 Task: Create an event for the photography basics class.
Action: Mouse moved to (82, 125)
Screenshot: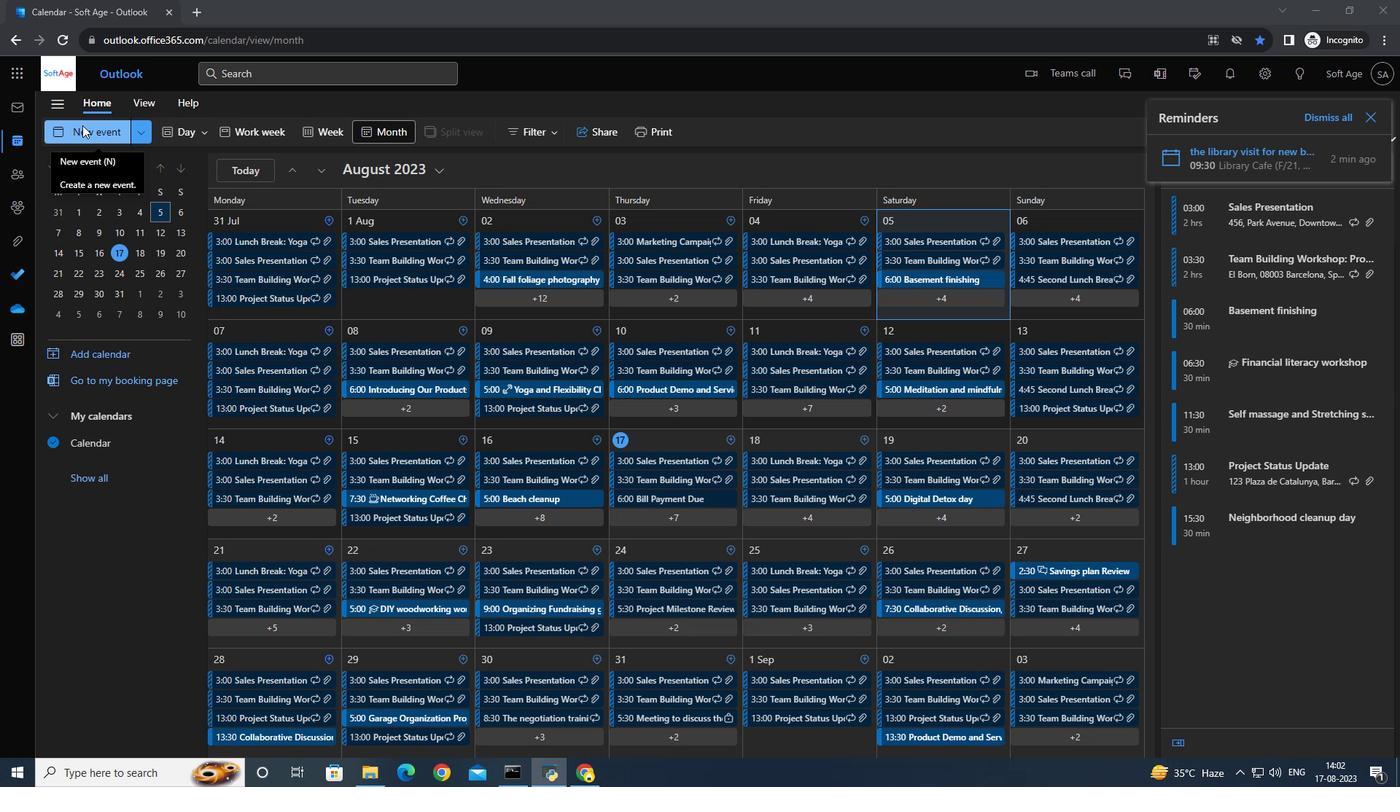 
Action: Mouse pressed left at (82, 125)
Screenshot: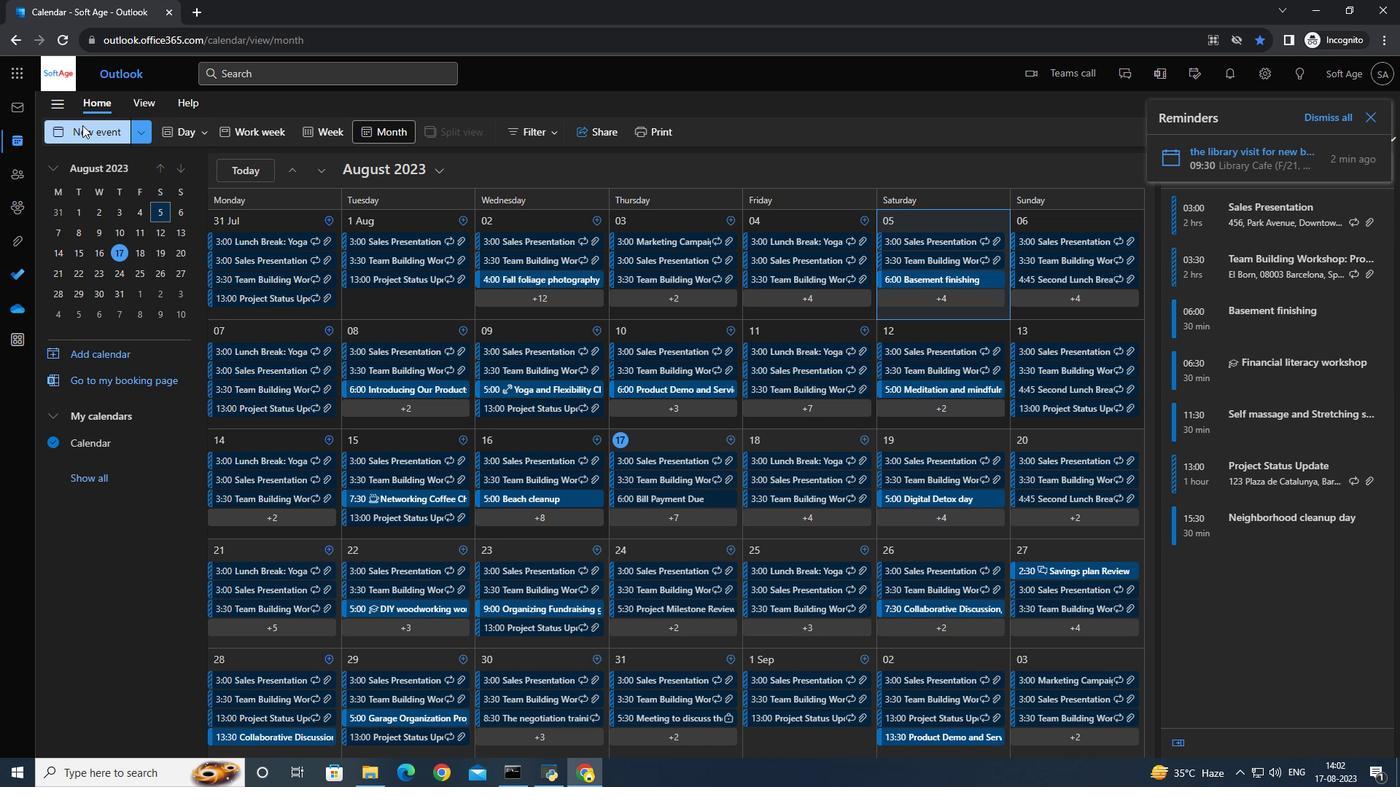
Action: Mouse moved to (379, 218)
Screenshot: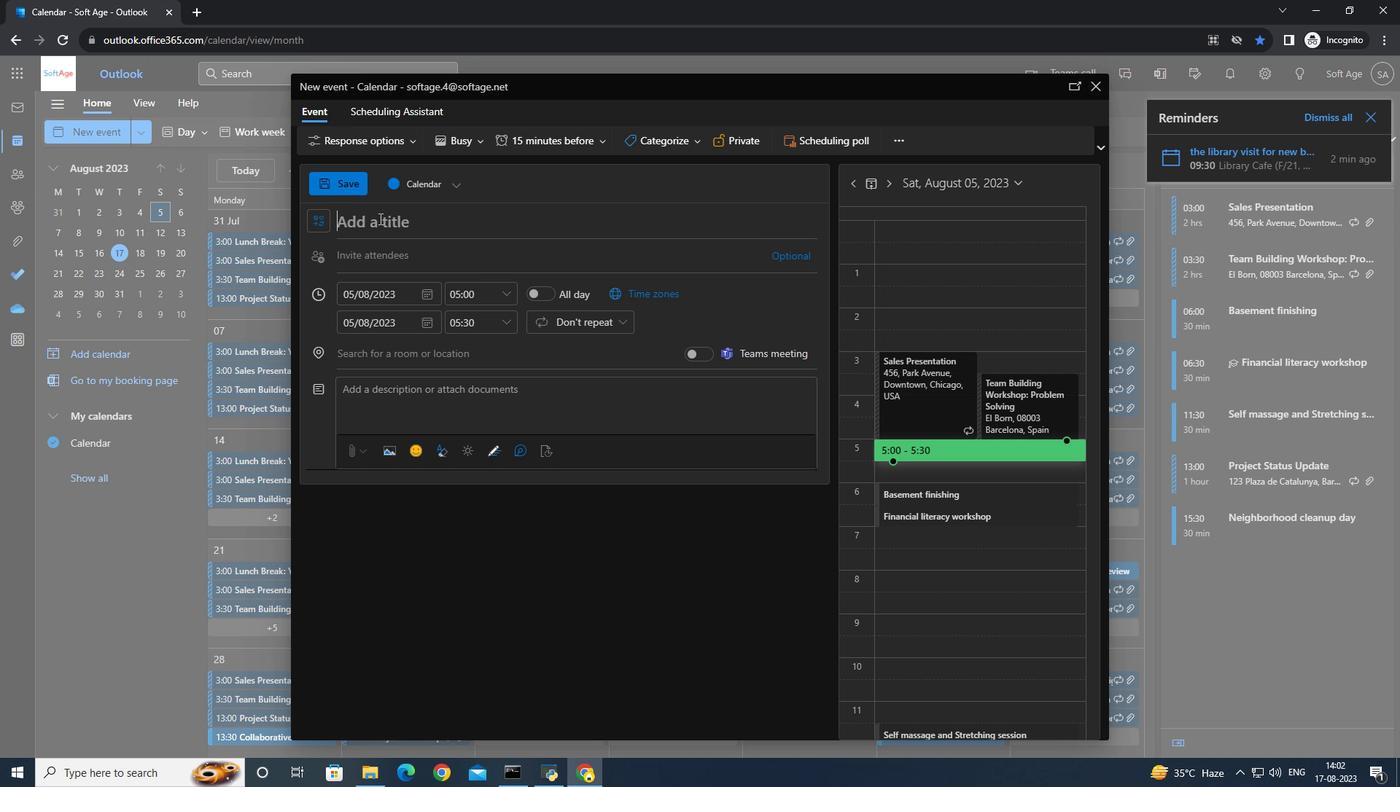 
Action: Key pressed <Key.caps_lock>P<Key.caps_lock>hotographu<Key.backspace>y<Key.space>basics<Key.space>class
Screenshot: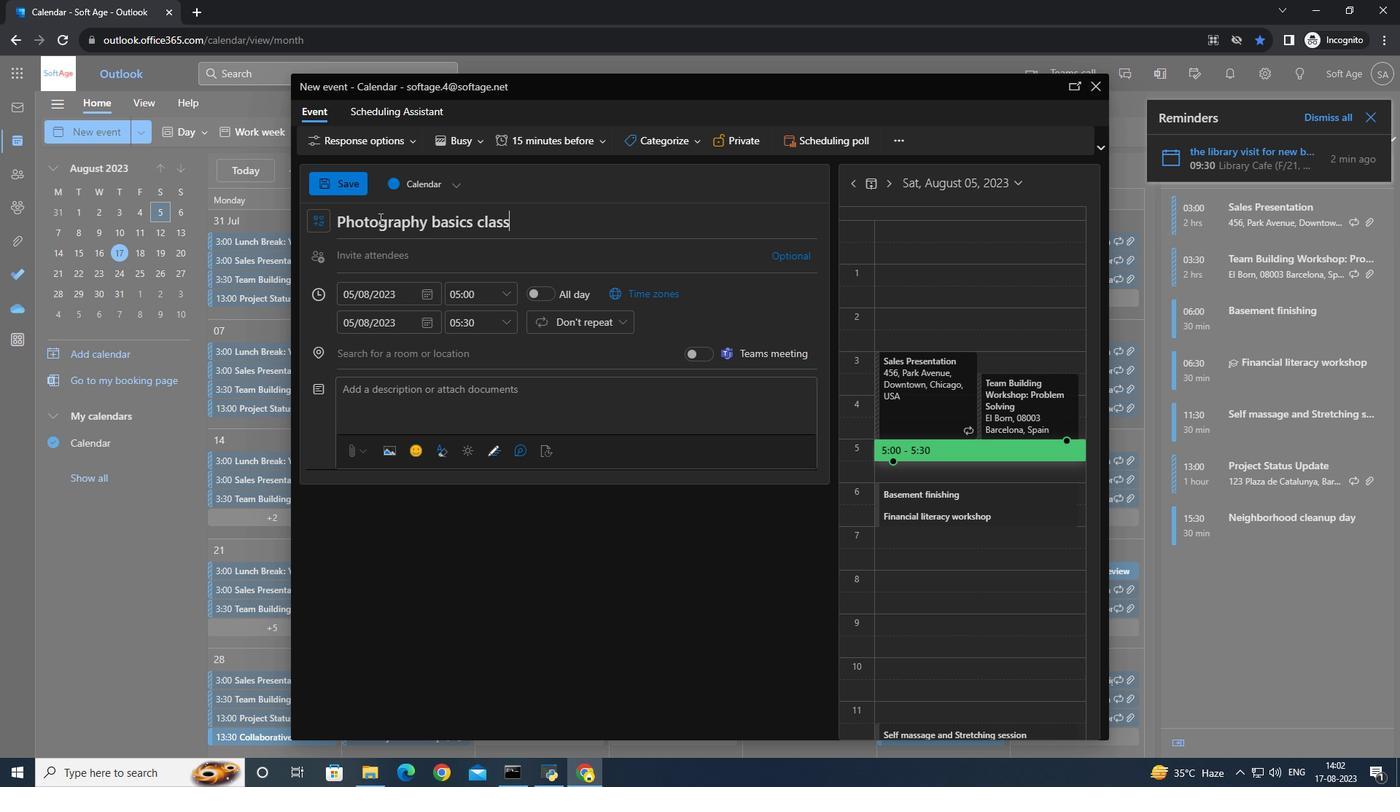 
Action: Mouse moved to (499, 291)
Screenshot: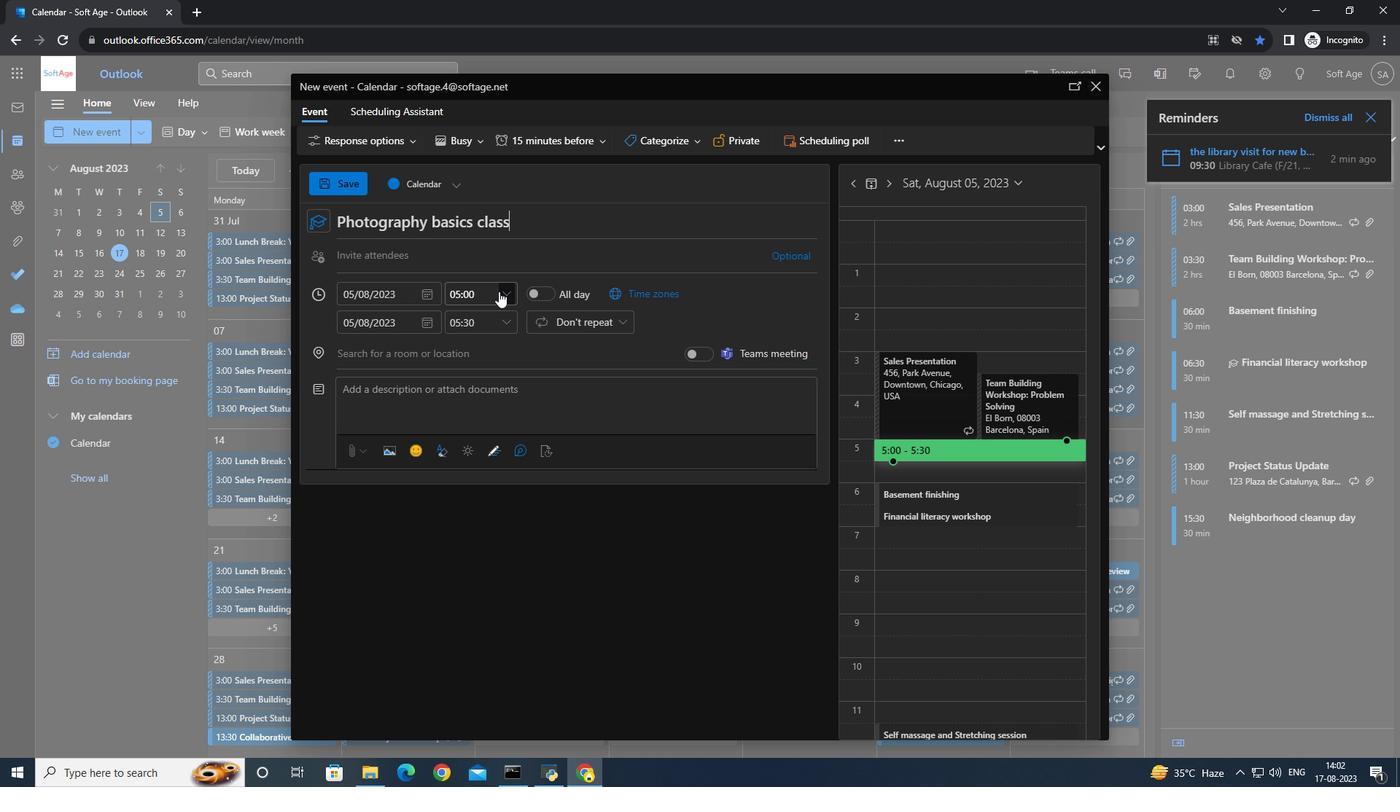 
Action: Mouse pressed left at (499, 291)
Screenshot: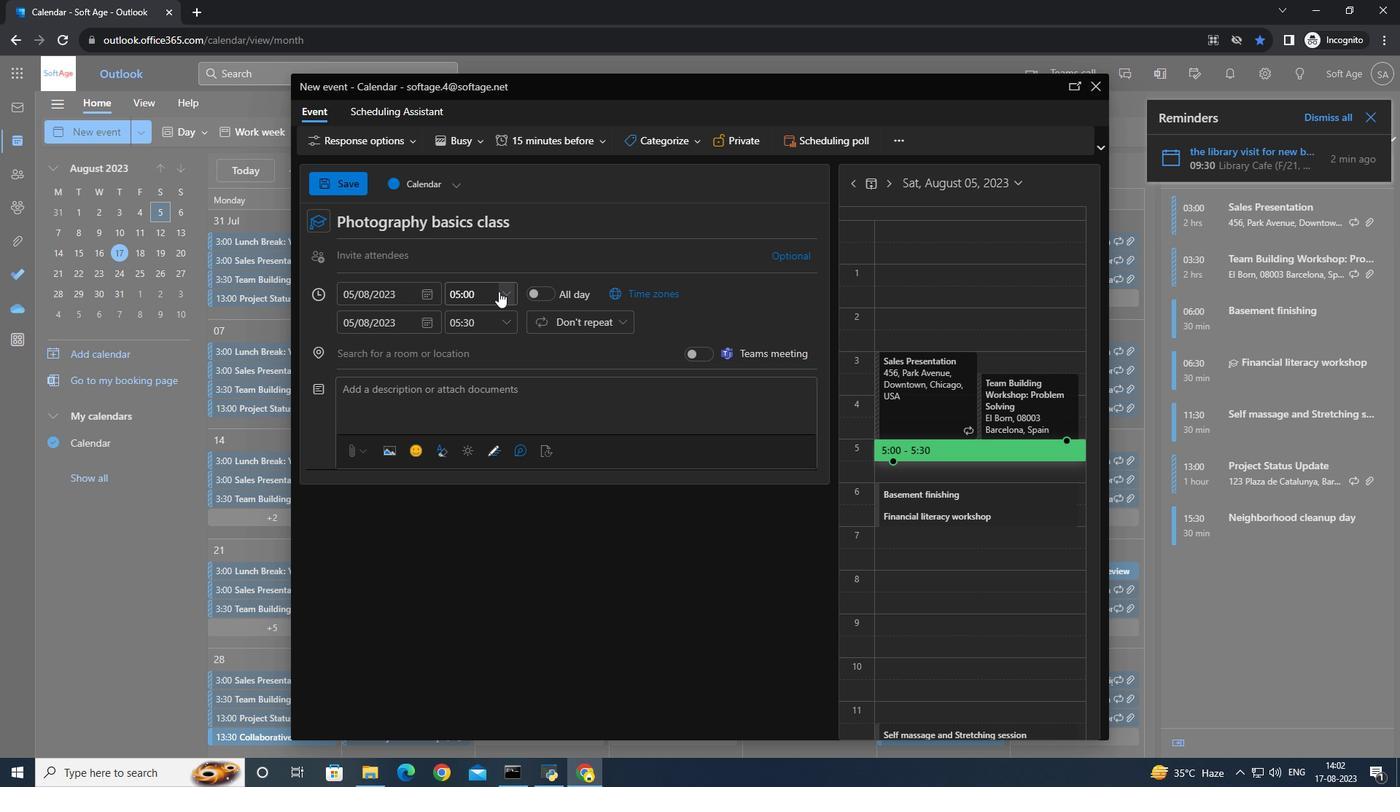 
Action: Mouse moved to (472, 366)
Screenshot: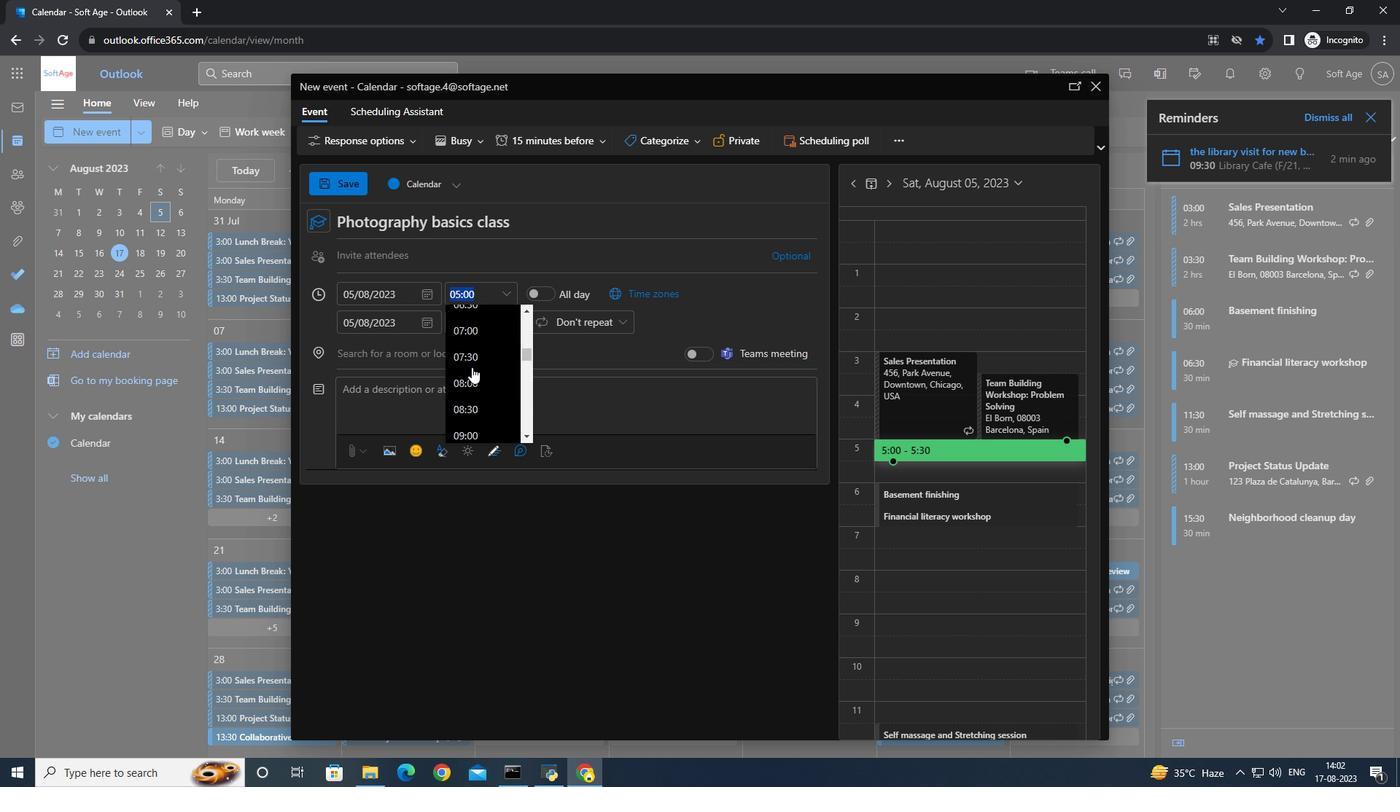 
Action: Mouse scrolled (472, 365) with delta (0, 0)
Screenshot: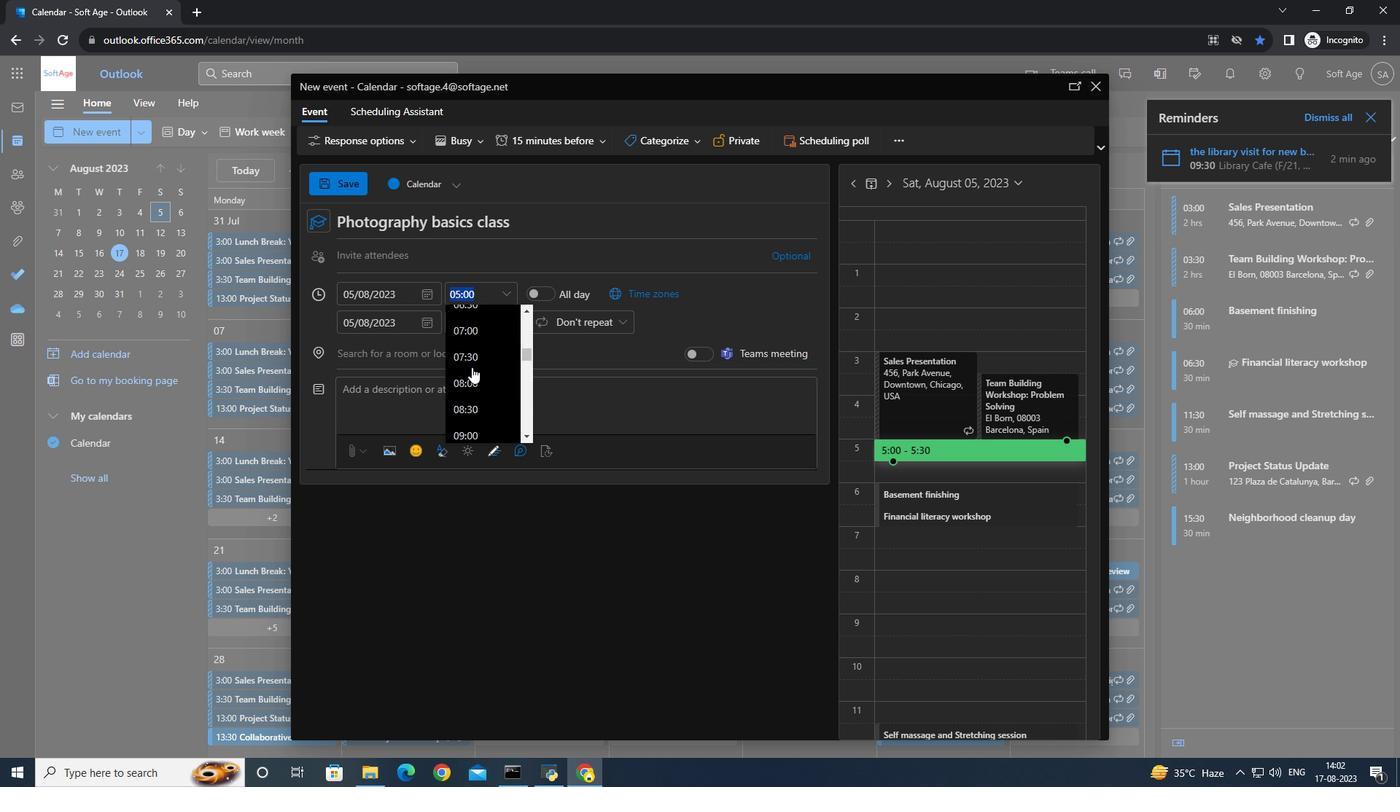 
Action: Mouse moved to (472, 367)
Screenshot: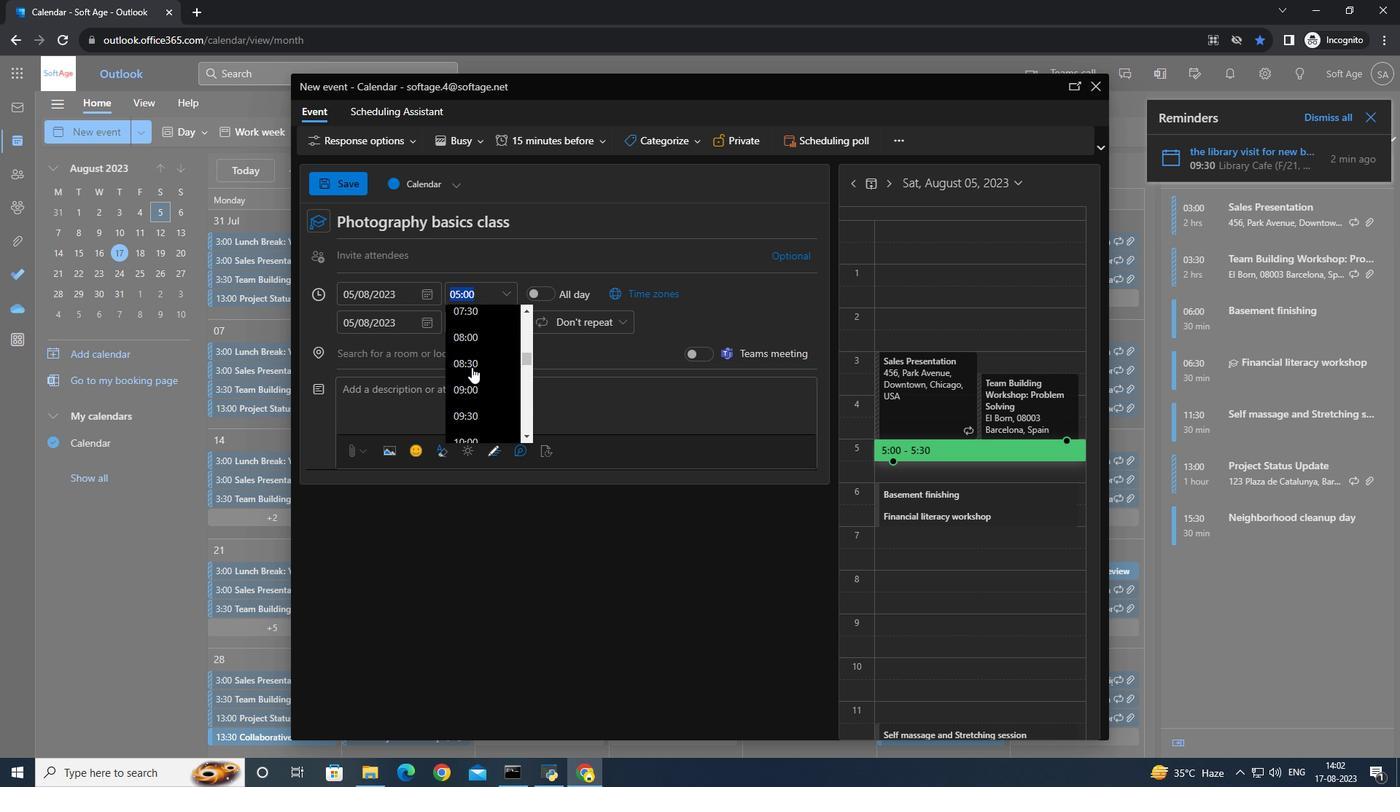 
Action: Mouse scrolled (472, 366) with delta (0, 0)
Screenshot: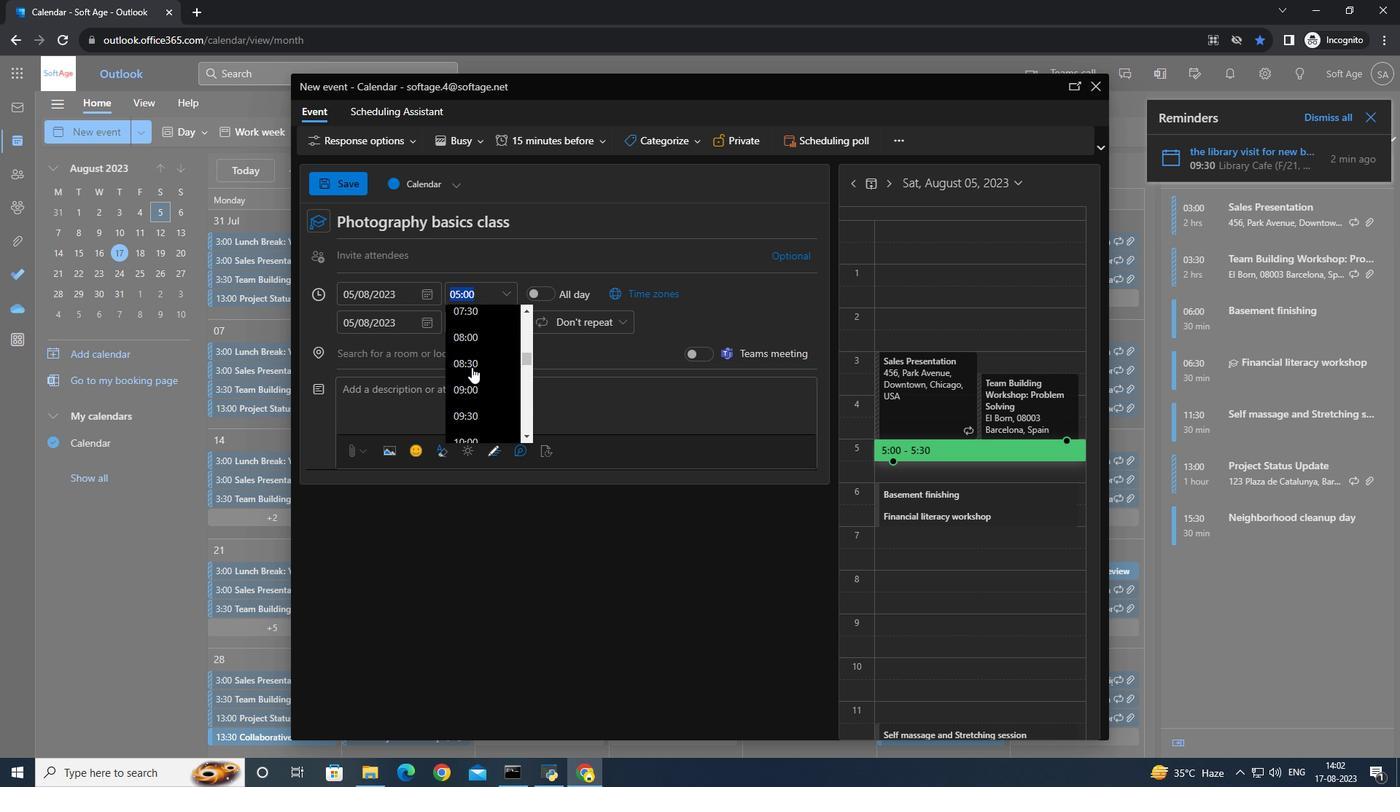 
Action: Mouse moved to (467, 378)
Screenshot: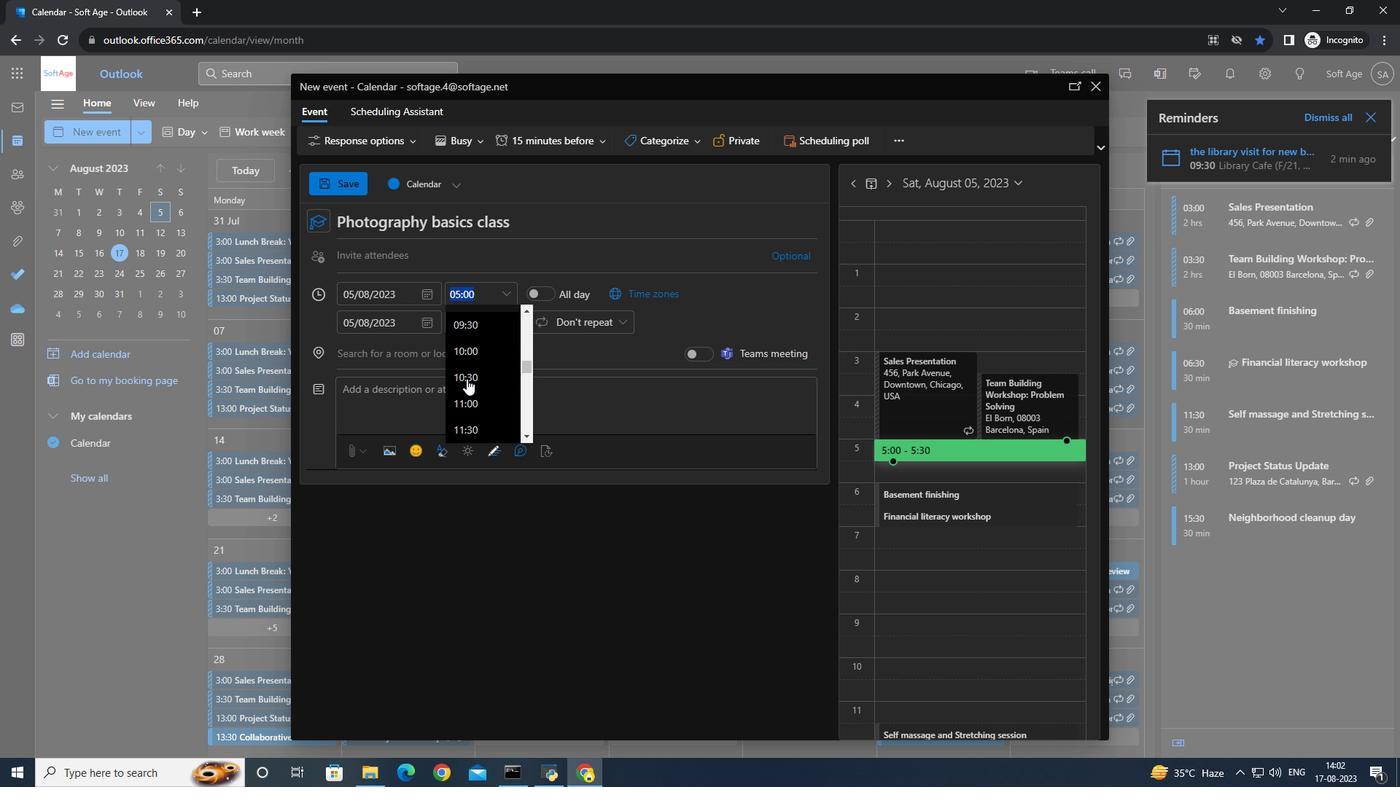 
Action: Mouse scrolled (467, 377) with delta (0, 0)
Screenshot: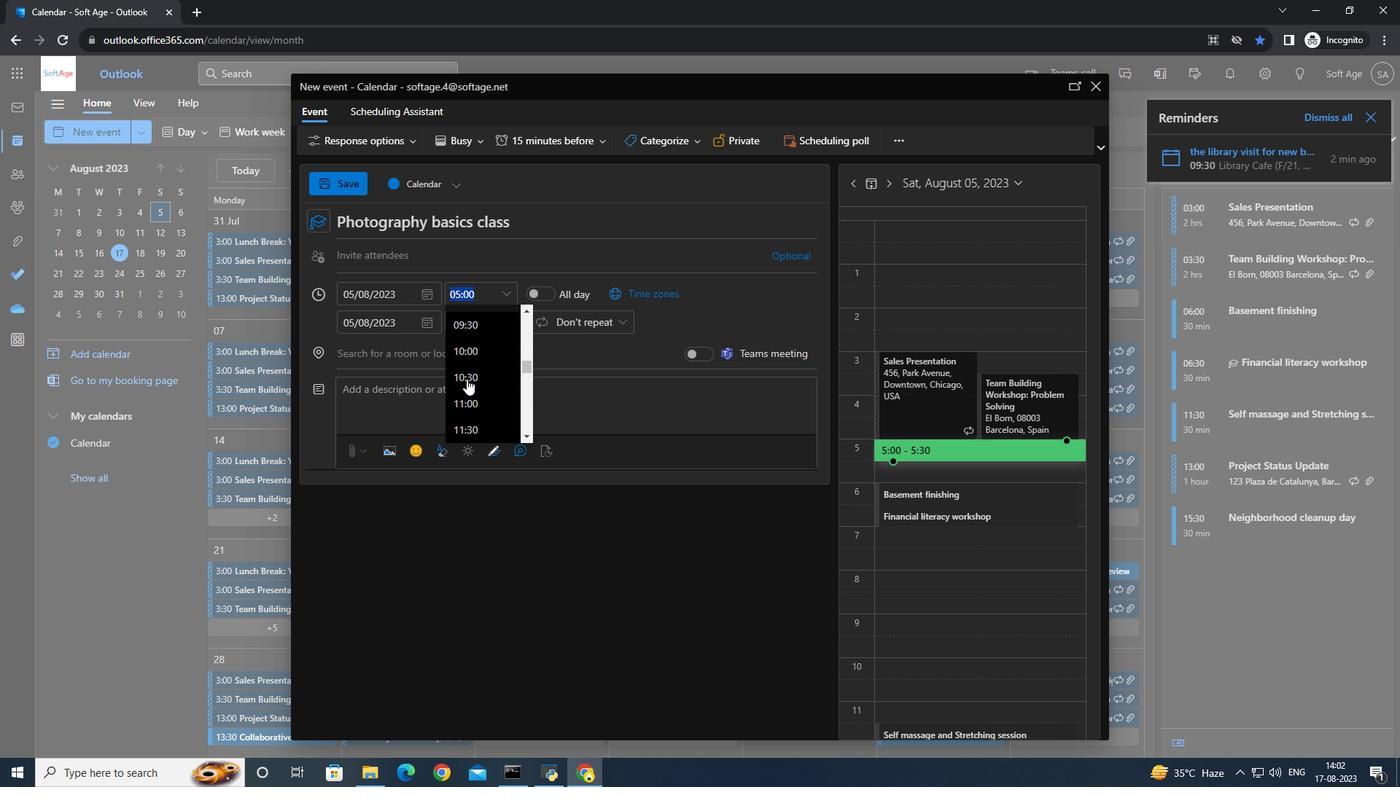 
Action: Mouse moved to (466, 379)
Screenshot: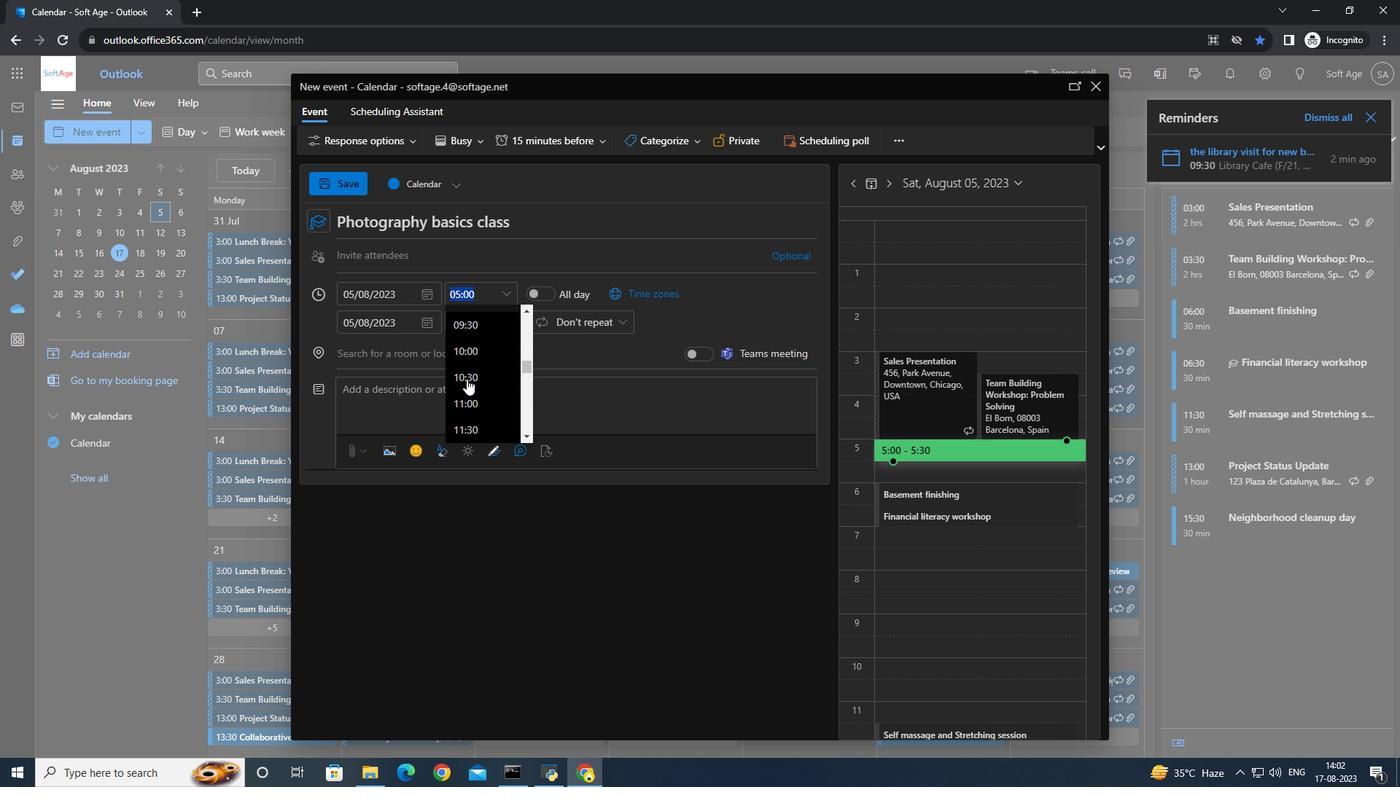 
Action: Mouse scrolled (466, 378) with delta (0, 0)
Screenshot: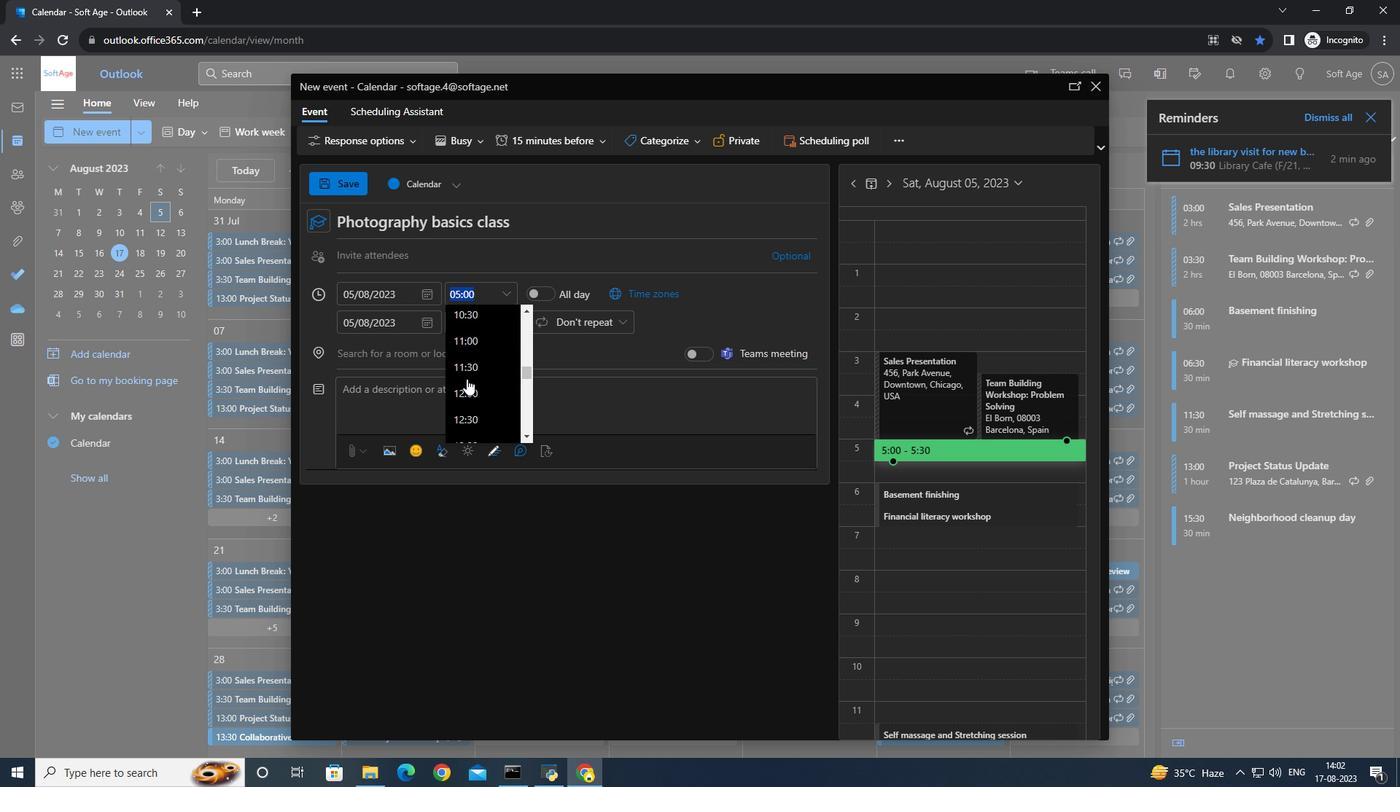 
Action: Mouse moved to (464, 390)
Screenshot: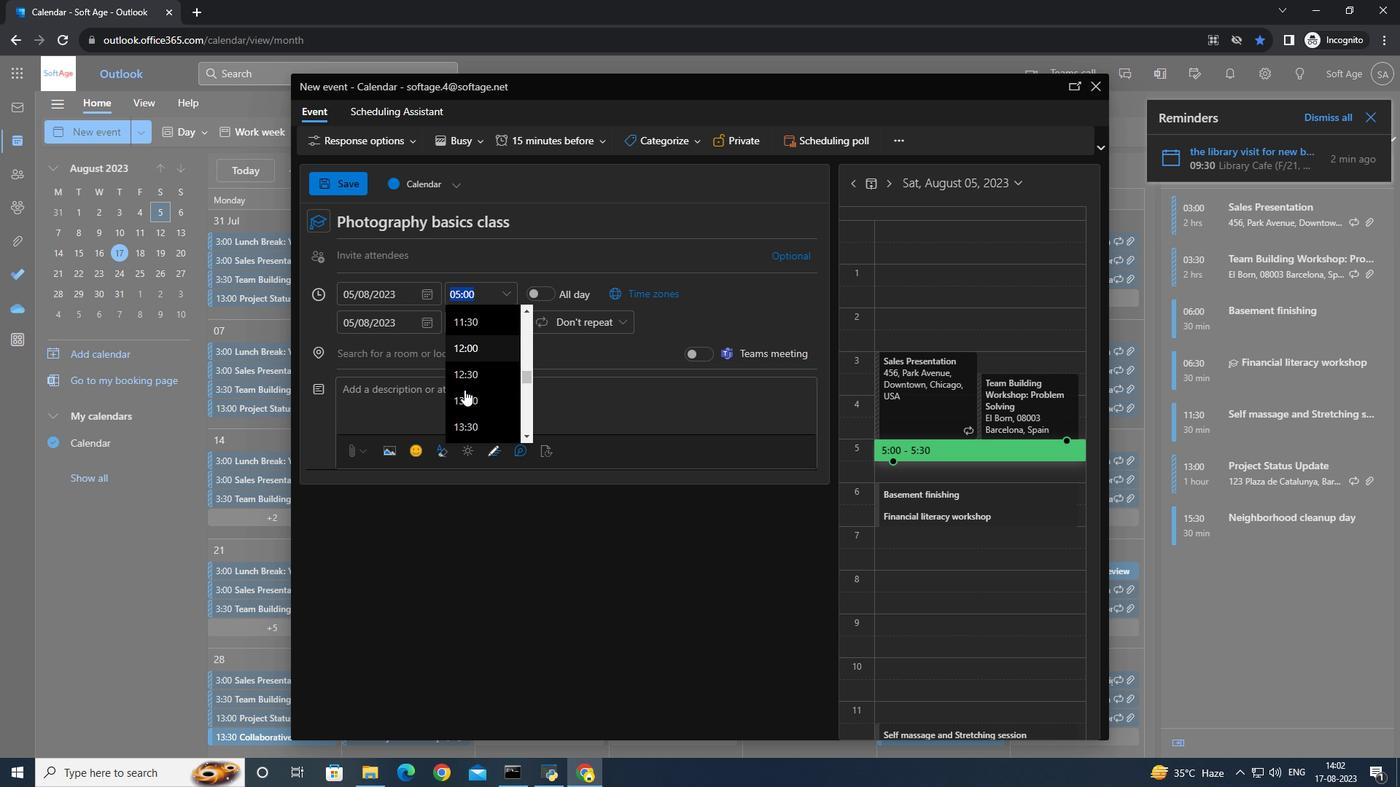 
Action: Mouse scrolled (464, 389) with delta (0, 0)
Screenshot: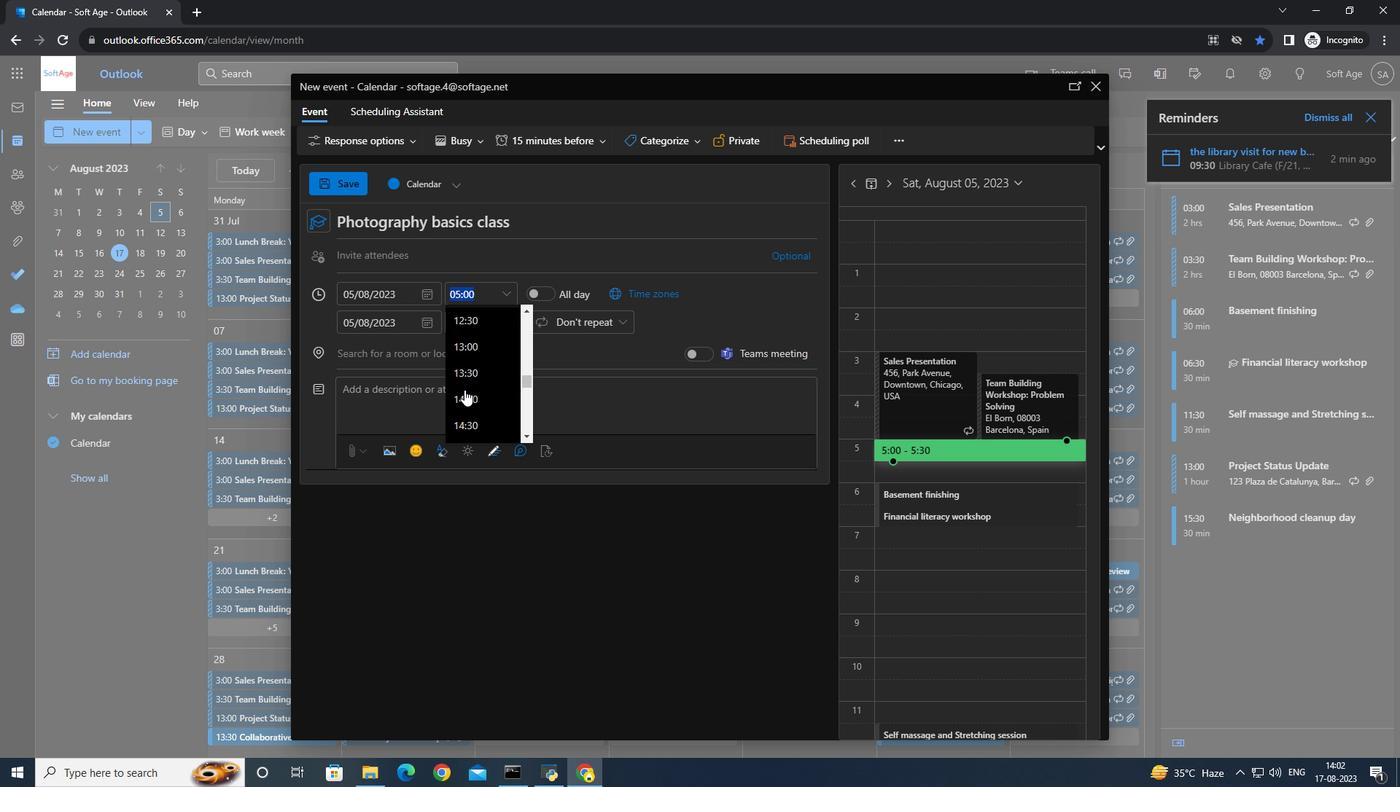 
Action: Mouse scrolled (464, 389) with delta (0, 0)
Screenshot: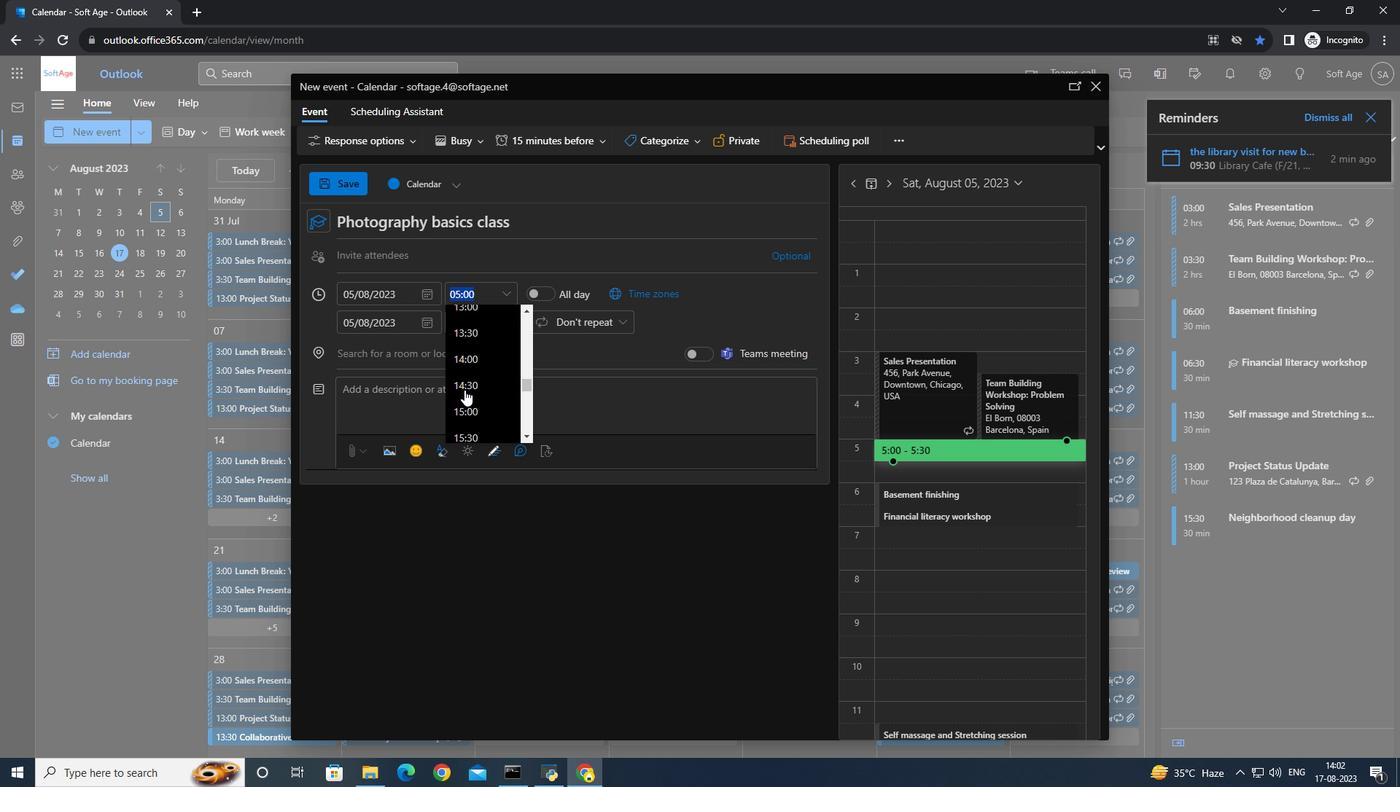 
Action: Mouse moved to (470, 374)
Screenshot: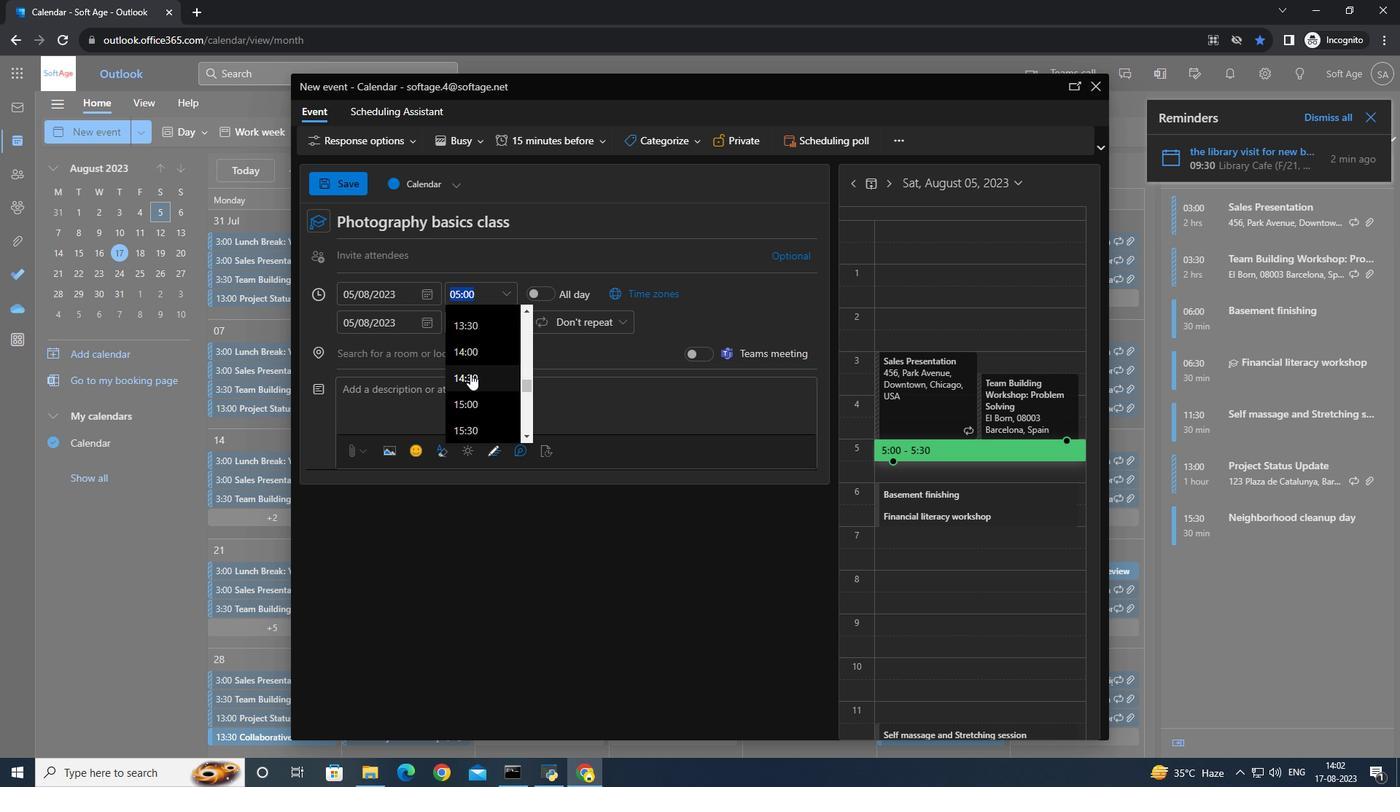 
Action: Mouse pressed left at (470, 374)
Screenshot: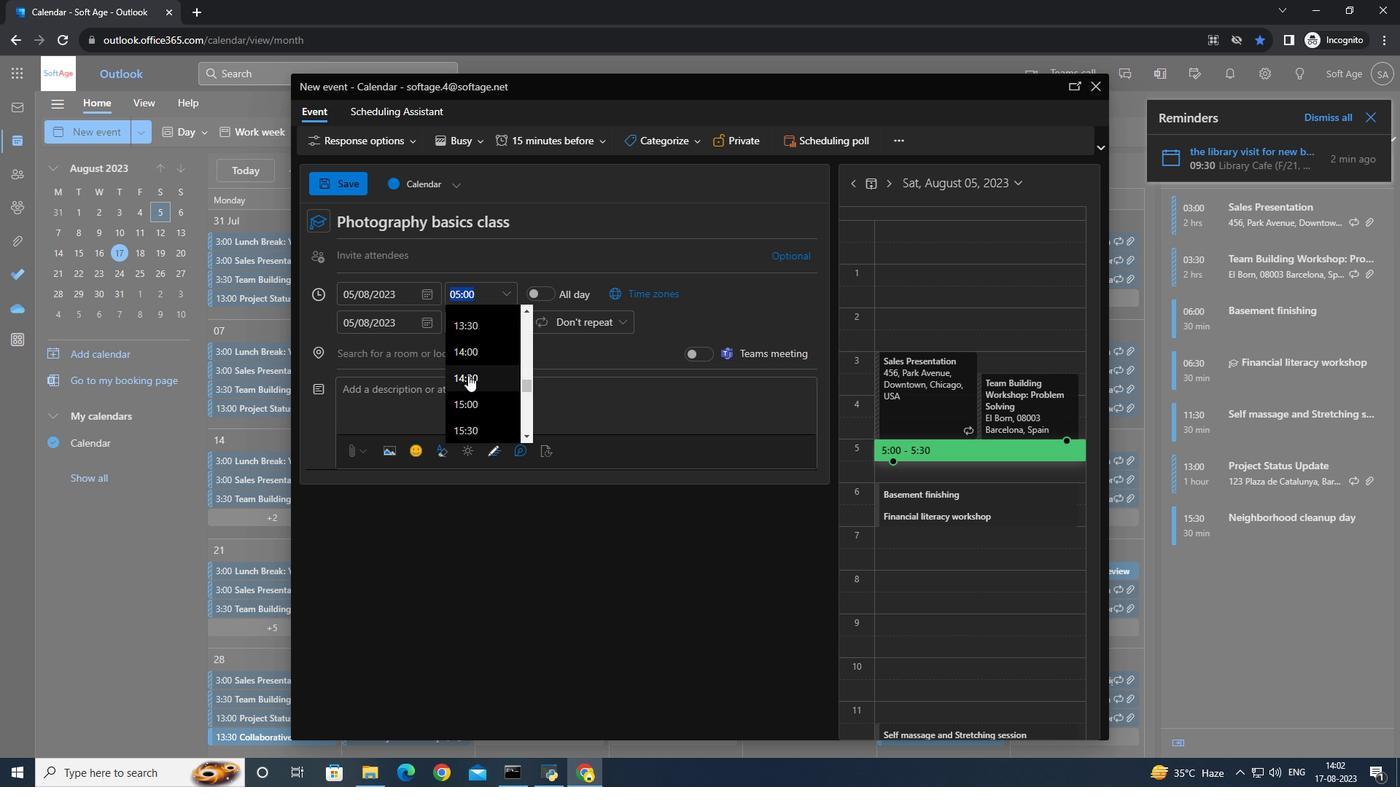 
Action: Mouse moved to (346, 183)
Screenshot: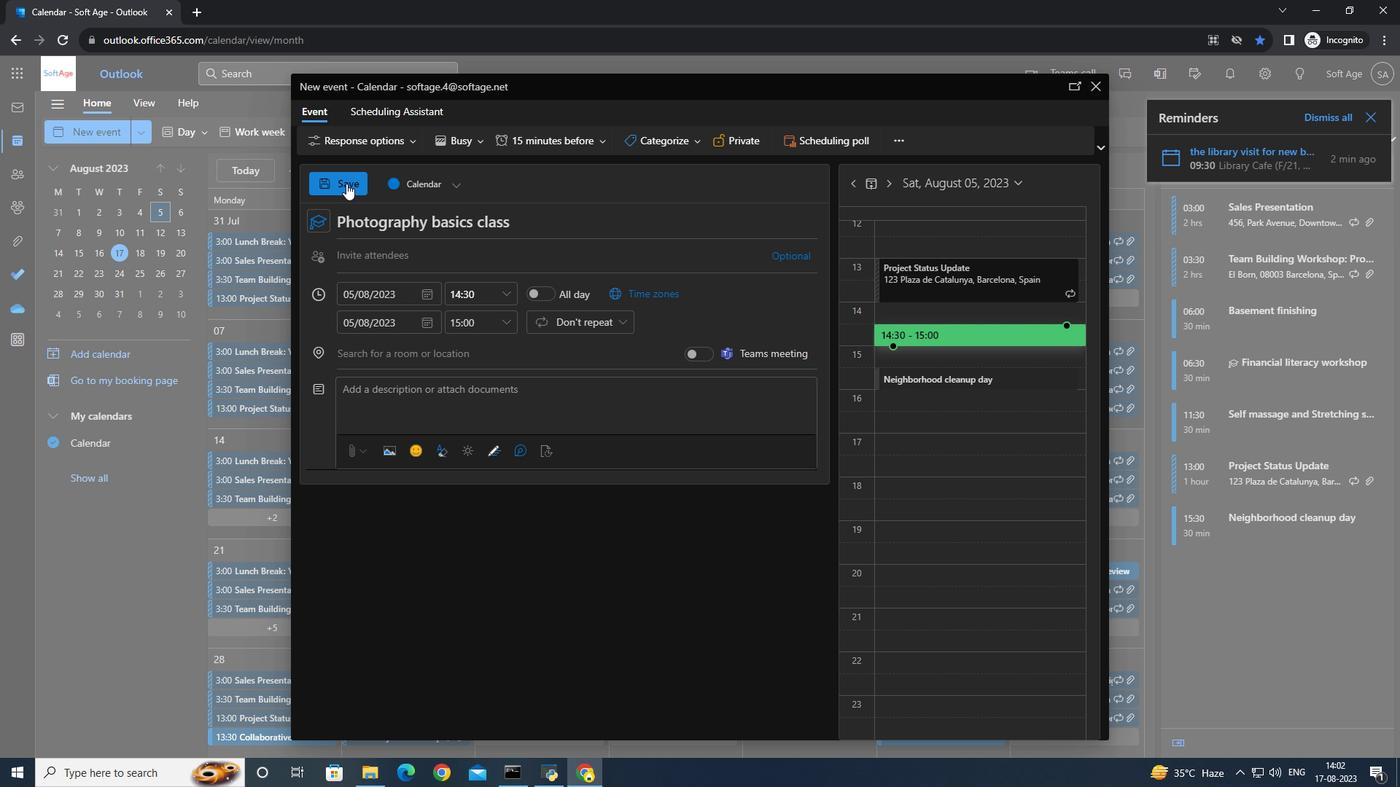
Action: Mouse pressed left at (346, 183)
Screenshot: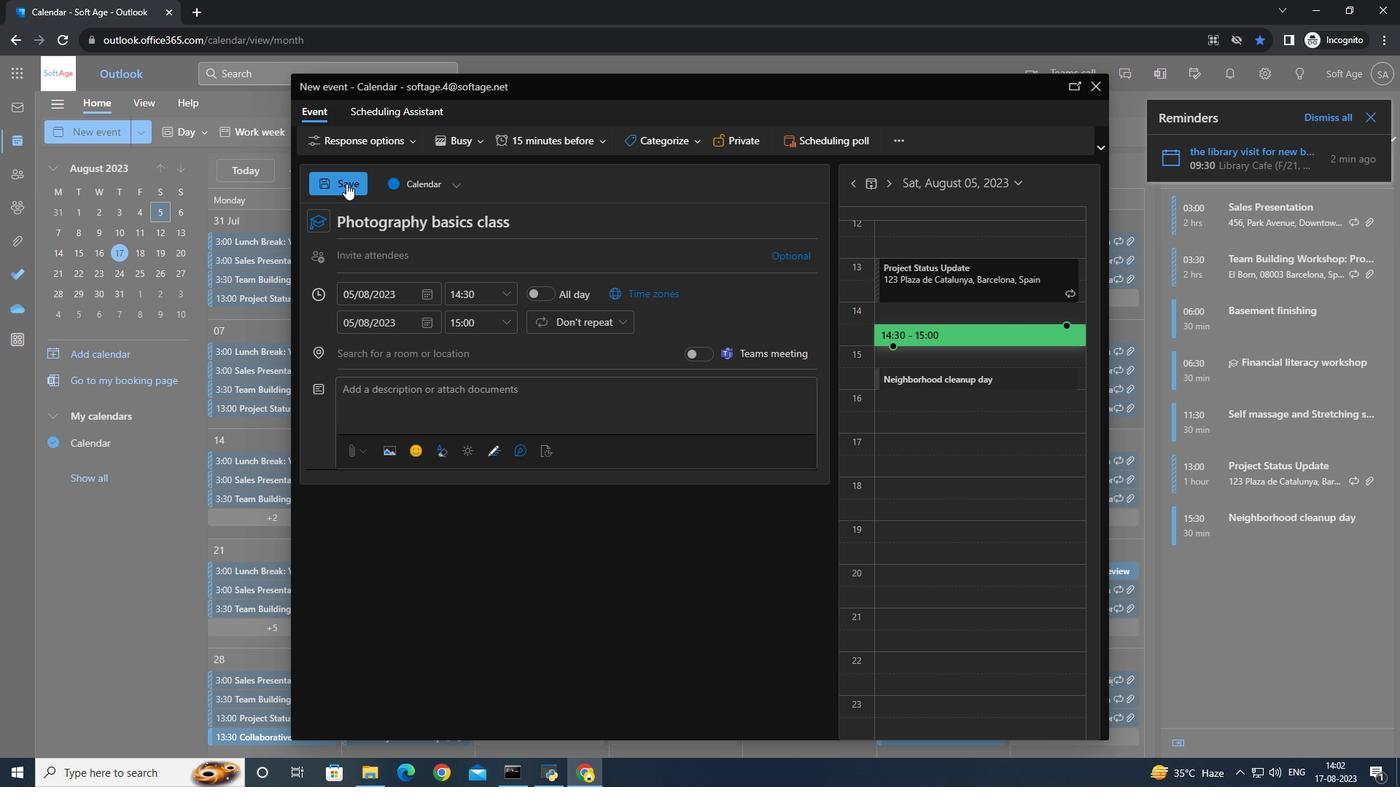 
